 Task: Create in the project ZenithTech and in the Backlog issue 'Implement a new cloud-based solution for the native application. ' a child issue 'Code optimization for low-latency network I/O operations', and assign it to team member softage.1@softage.net.
Action: Mouse moved to (104, 203)
Screenshot: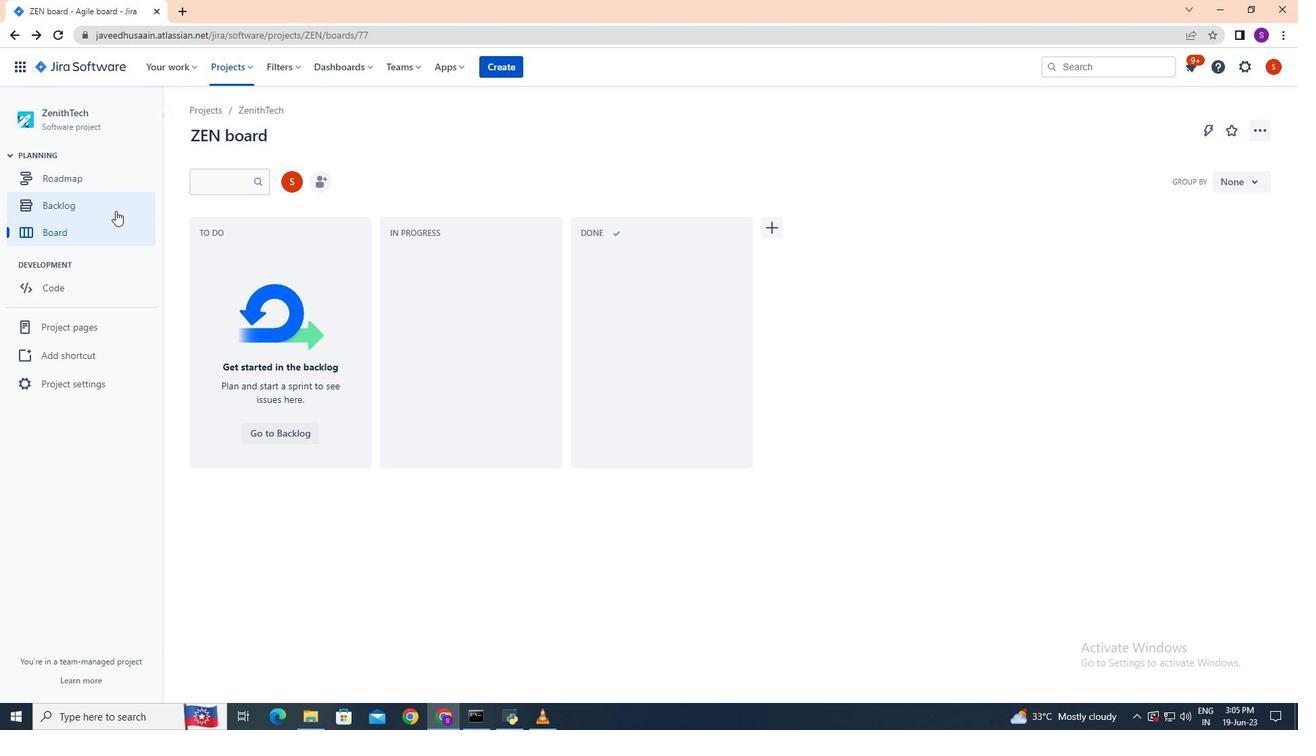 
Action: Mouse pressed left at (104, 203)
Screenshot: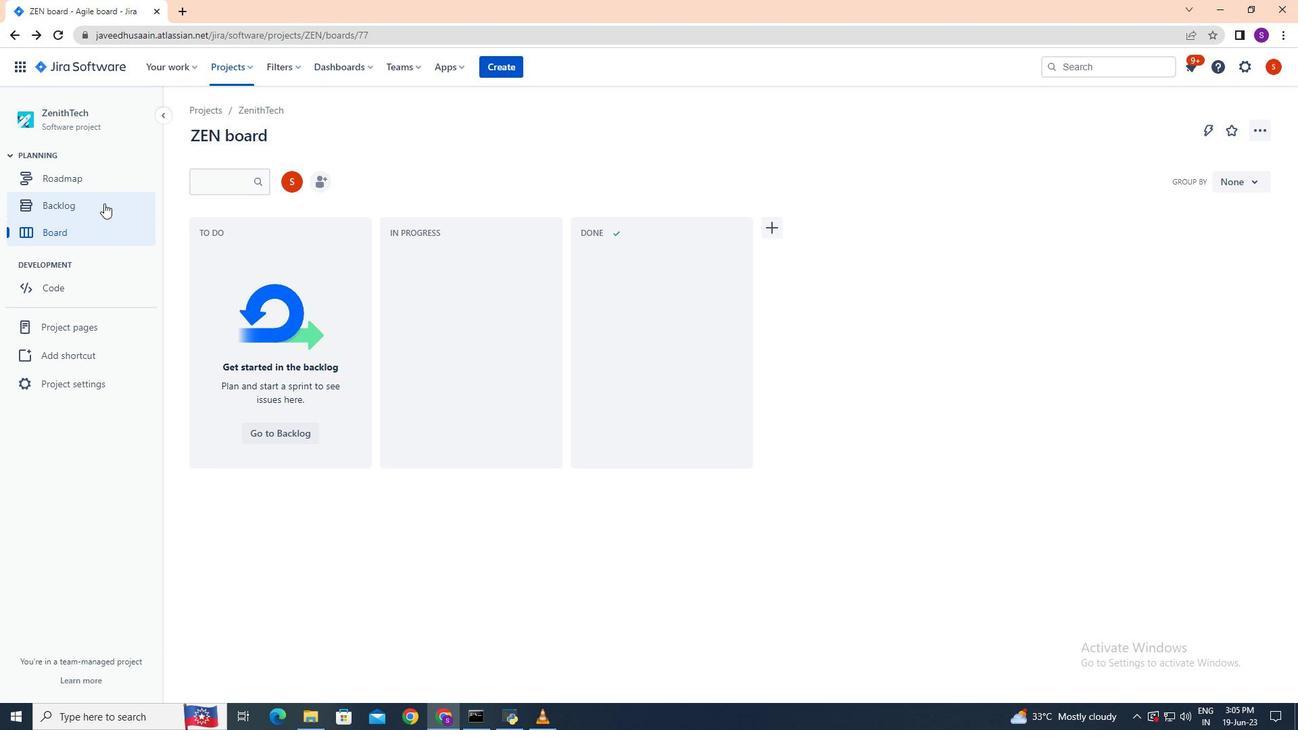 
Action: Mouse moved to (607, 387)
Screenshot: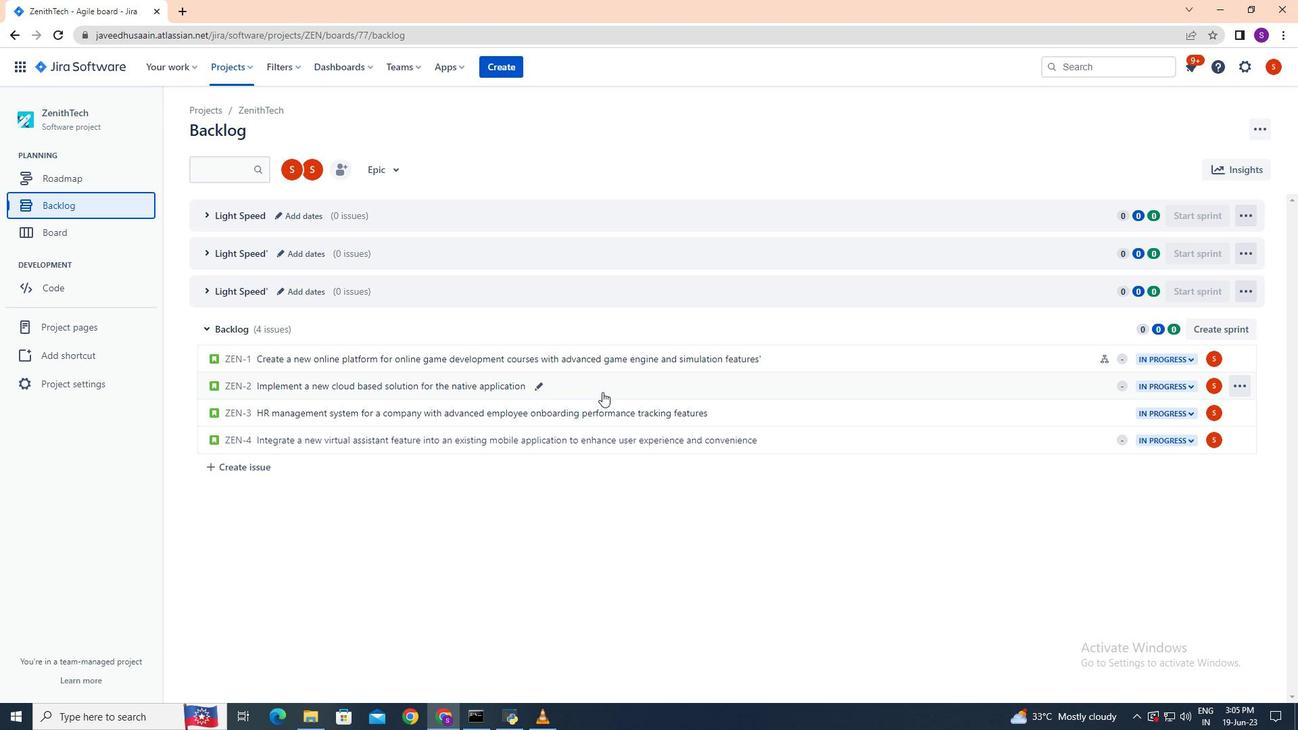 
Action: Mouse pressed left at (607, 387)
Screenshot: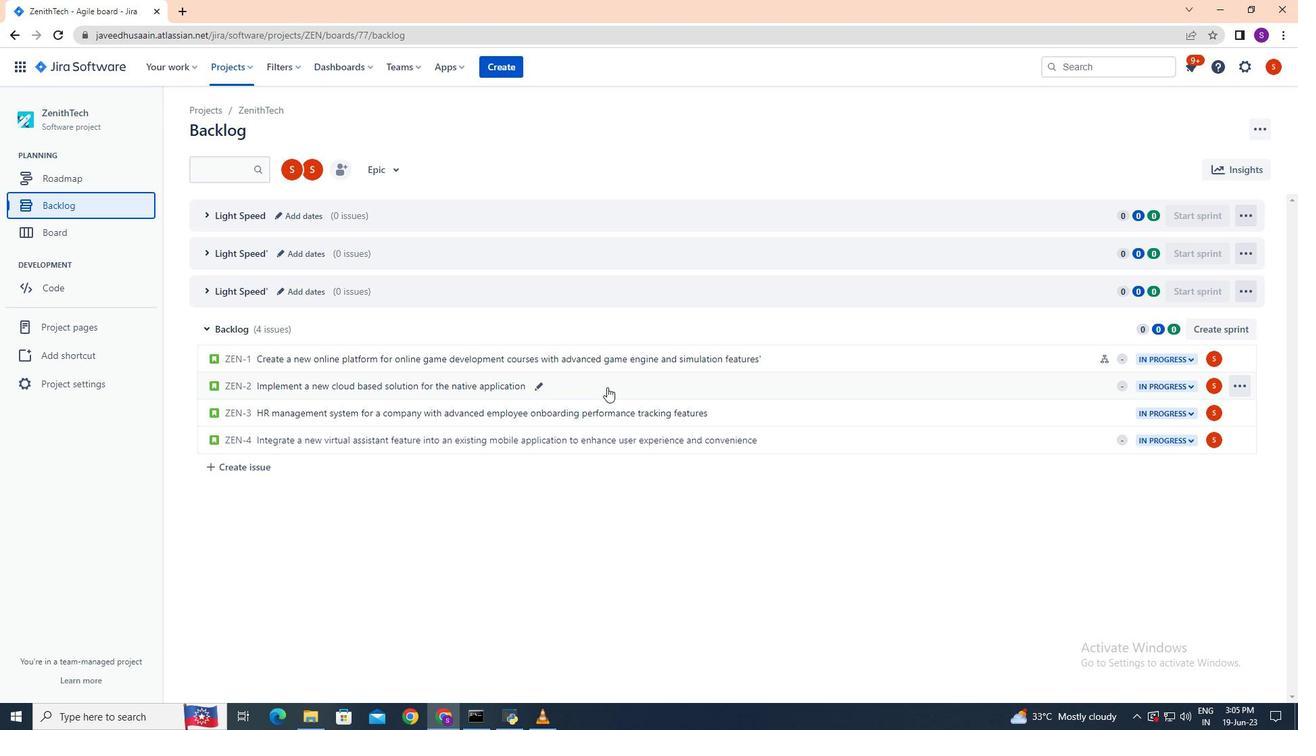 
Action: Mouse moved to (1053, 293)
Screenshot: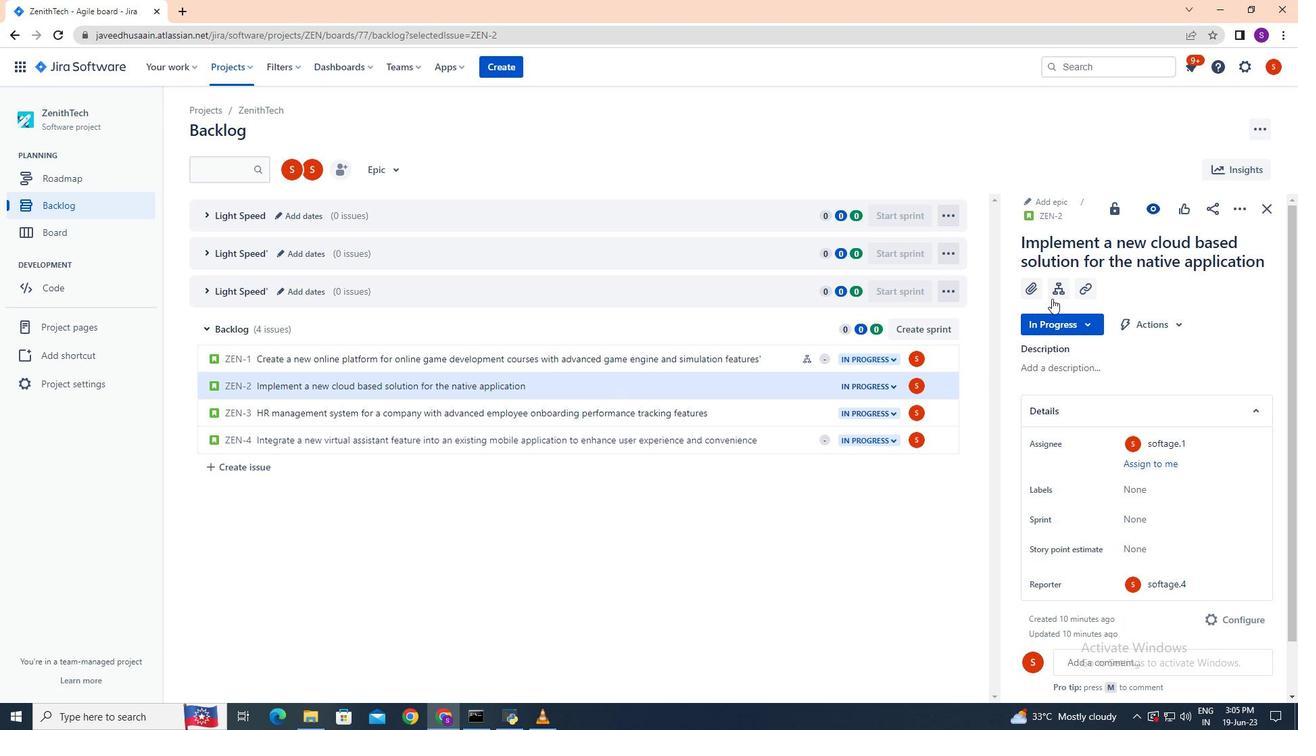 
Action: Mouse pressed left at (1053, 293)
Screenshot: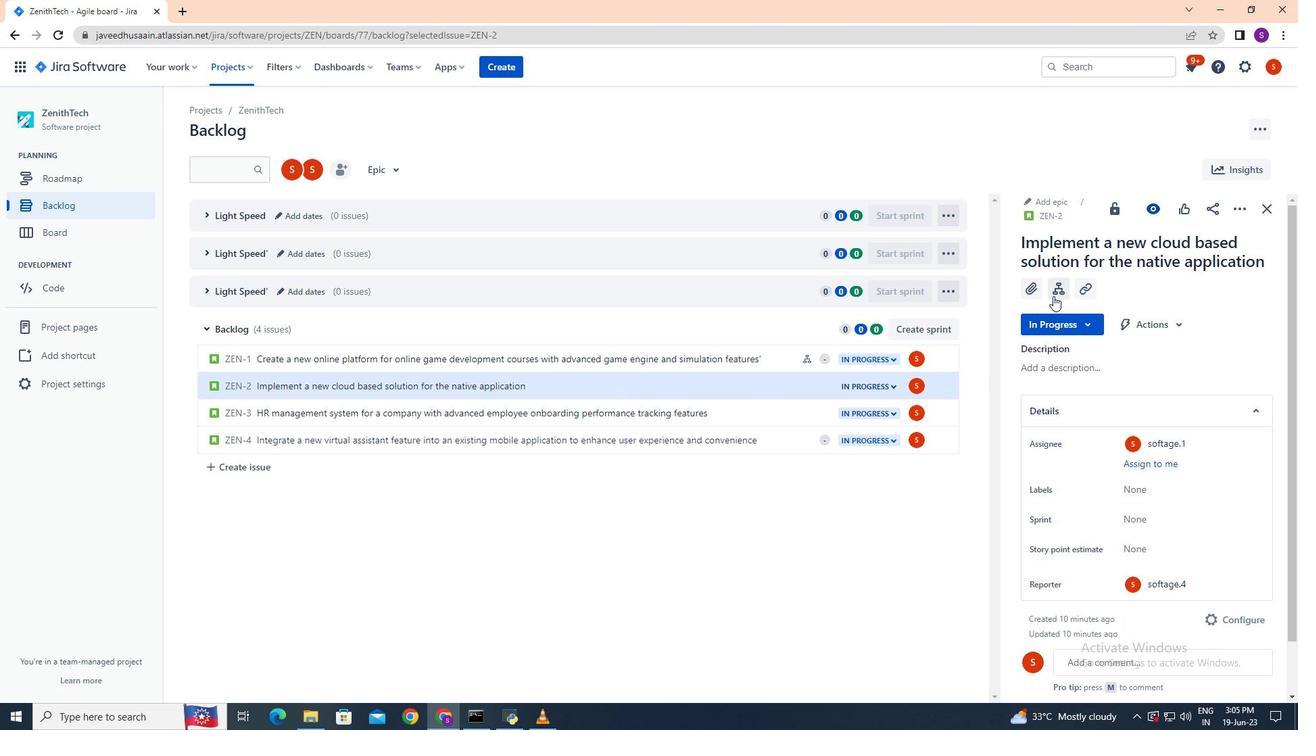 
Action: Mouse moved to (1057, 430)
Screenshot: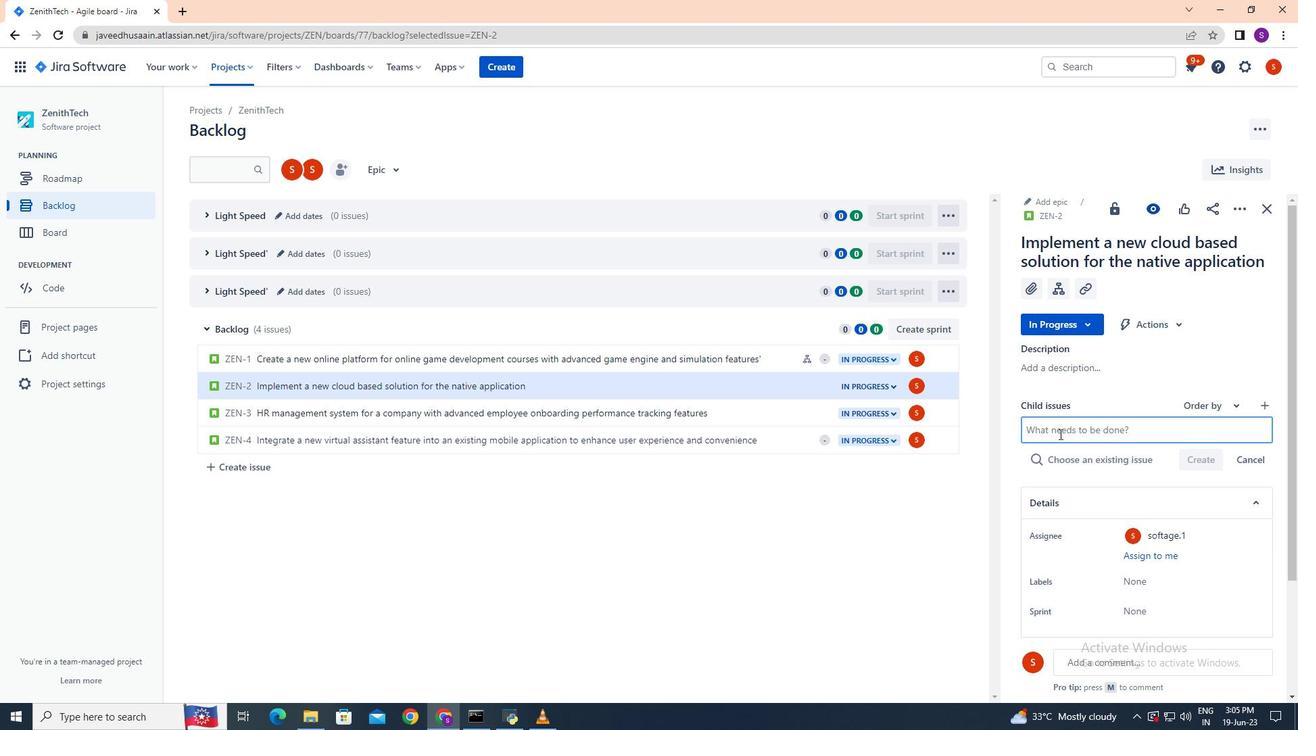 
Action: Mouse pressed left at (1057, 430)
Screenshot: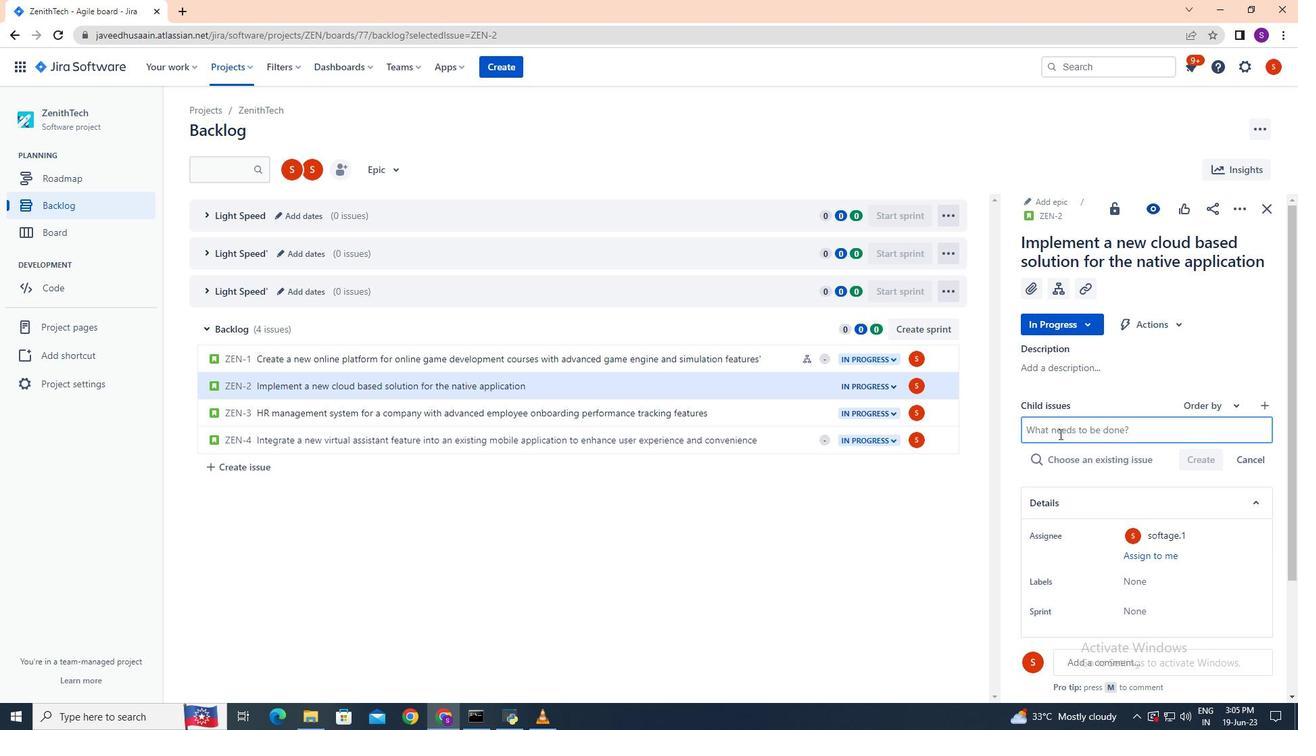 
Action: Mouse moved to (1042, 419)
Screenshot: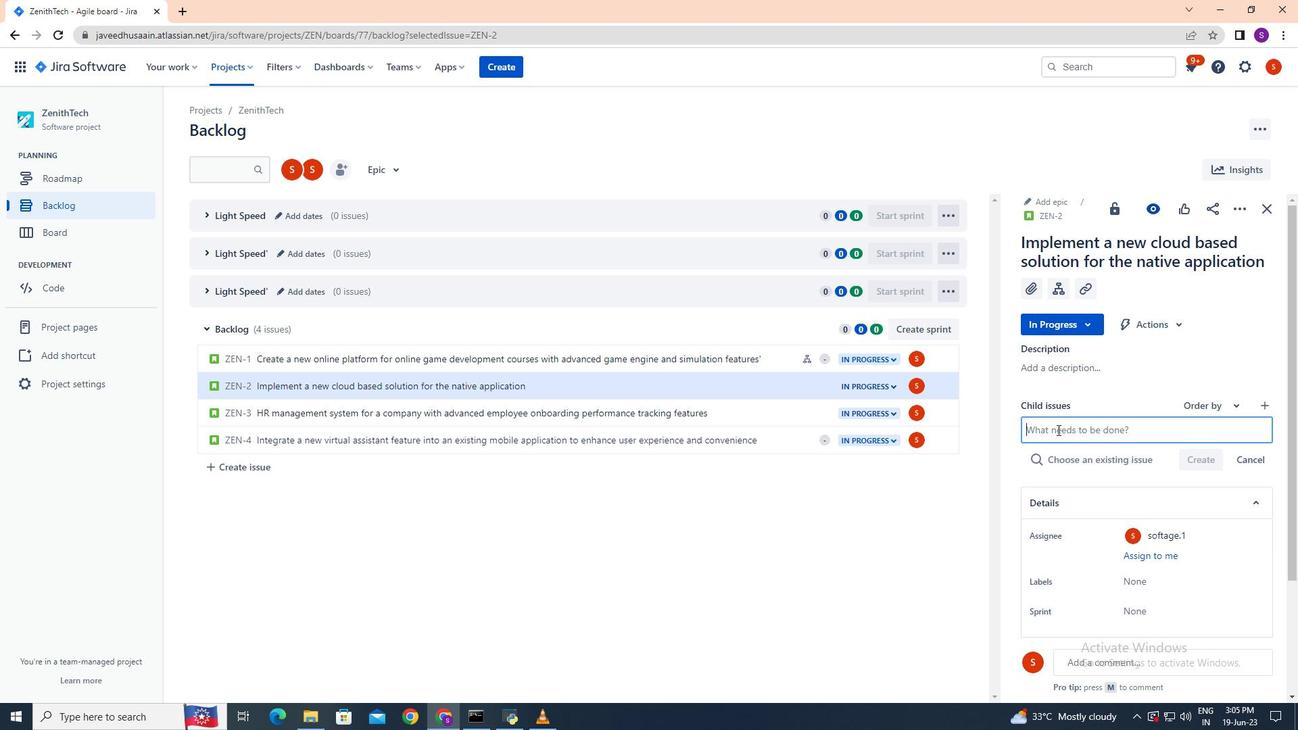 
Action: Key pressed <Key.shift><Key.shift><Key.shift><Key.shift><Key.shift><Key.shift><Key.shift><Key.shift><Key.shift><Key.shift><Key.shift>Code
Screenshot: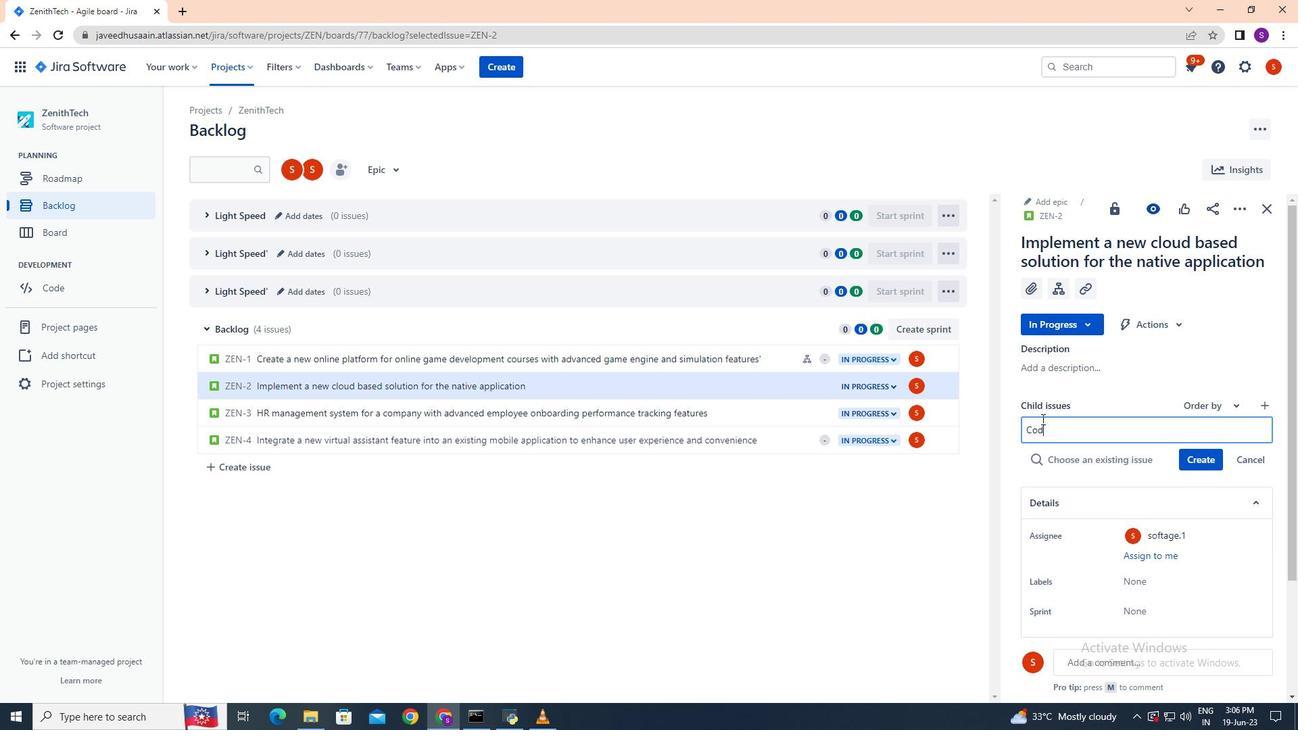 
Action: Mouse moved to (1041, 419)
Screenshot: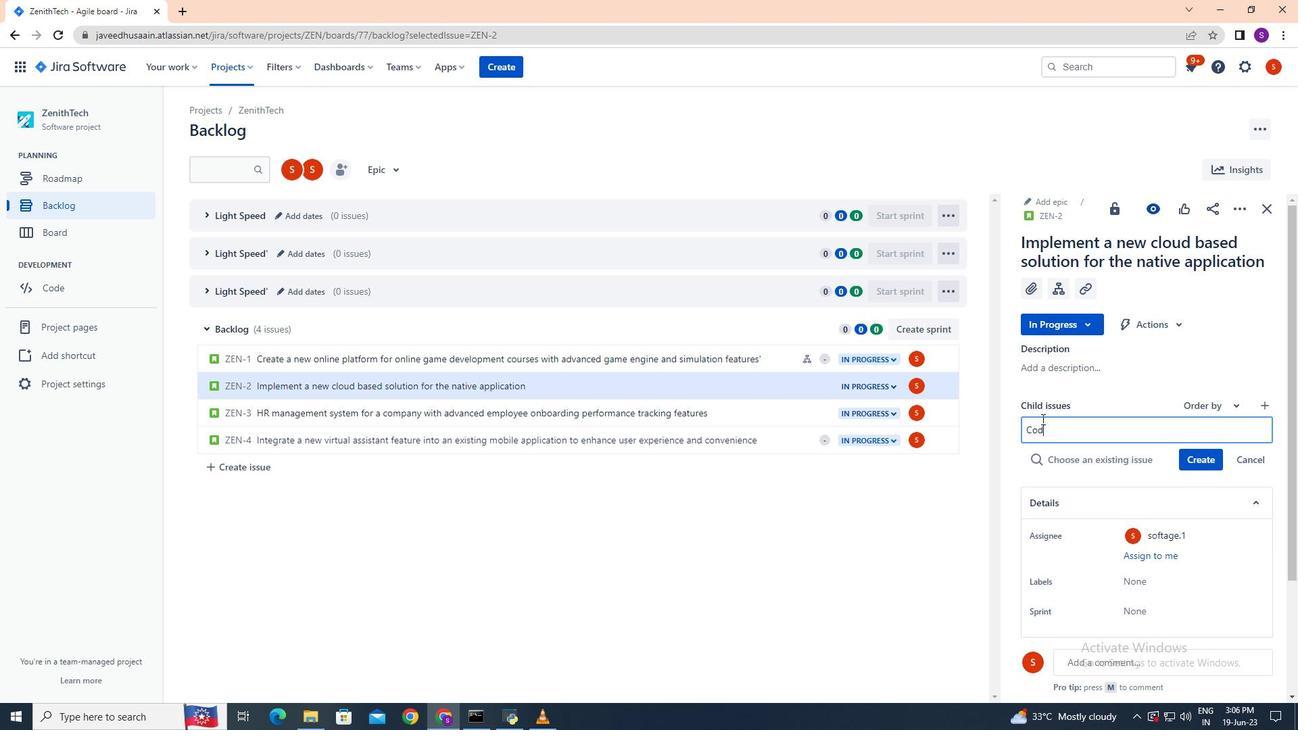 
Action: Key pressed <Key.space>optimization<Key.space>for<Key.space>low<Key.space>latency<Key.space>network<Key.space><Key.shift>I/<Key.shift><Key.shift><Key.shift><Key.shift><Key.shift><Key.shift><Key.shift><Key.shift><Key.shift><Key.shift><Key.shift><Key.shift><Key.shift><Key.shift><Key.shift><Key.shift><Key.shift><Key.shift><Key.shift><Key.shift><Key.shift><Key.shift><Key.shift><Key.shift><Key.shift><Key.shift><Key.shift>O<Key.space>operations'
Screenshot: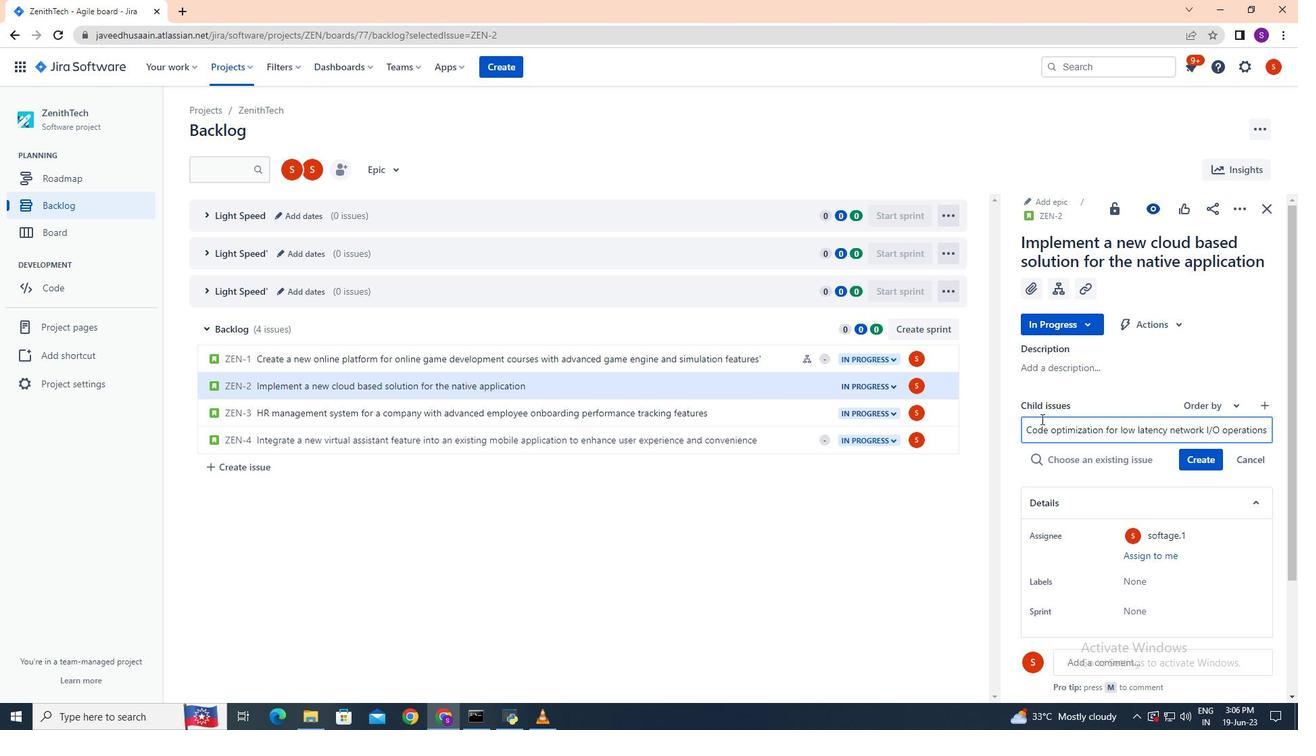 
Action: Mouse moved to (1207, 461)
Screenshot: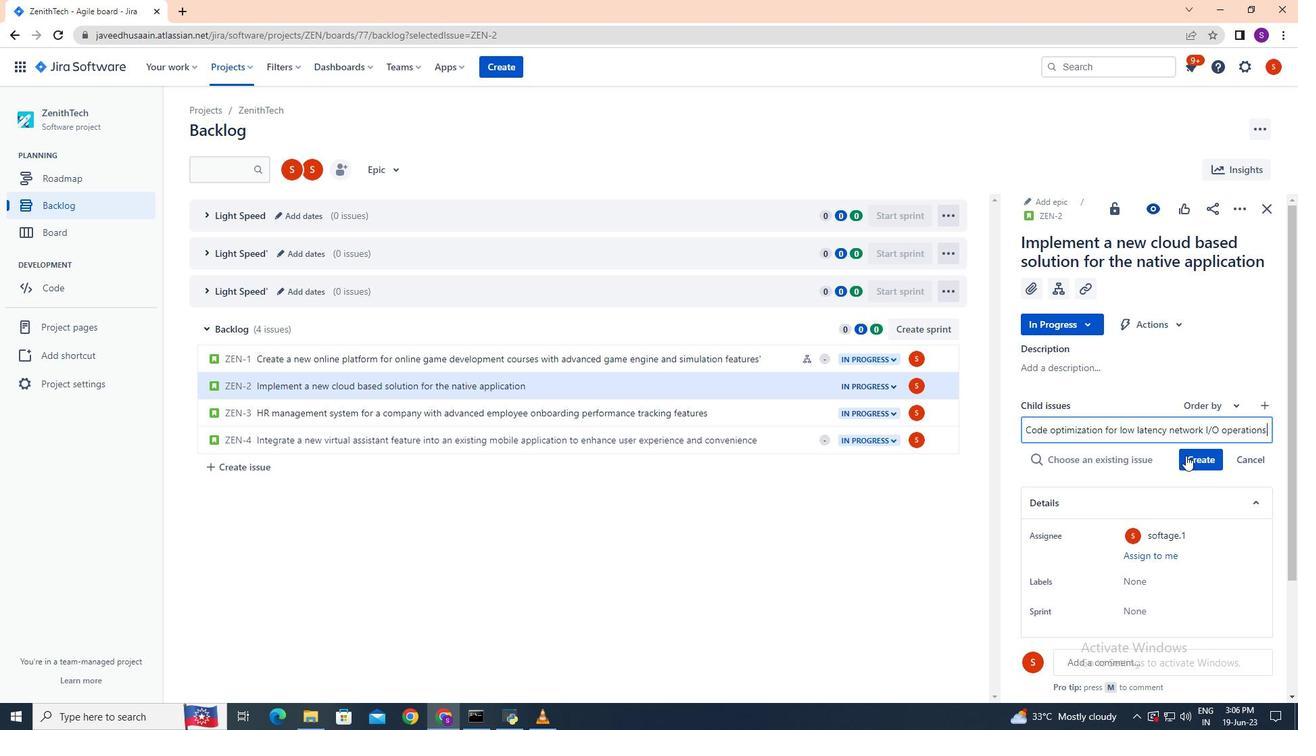 
Action: Mouse pressed left at (1207, 461)
Screenshot: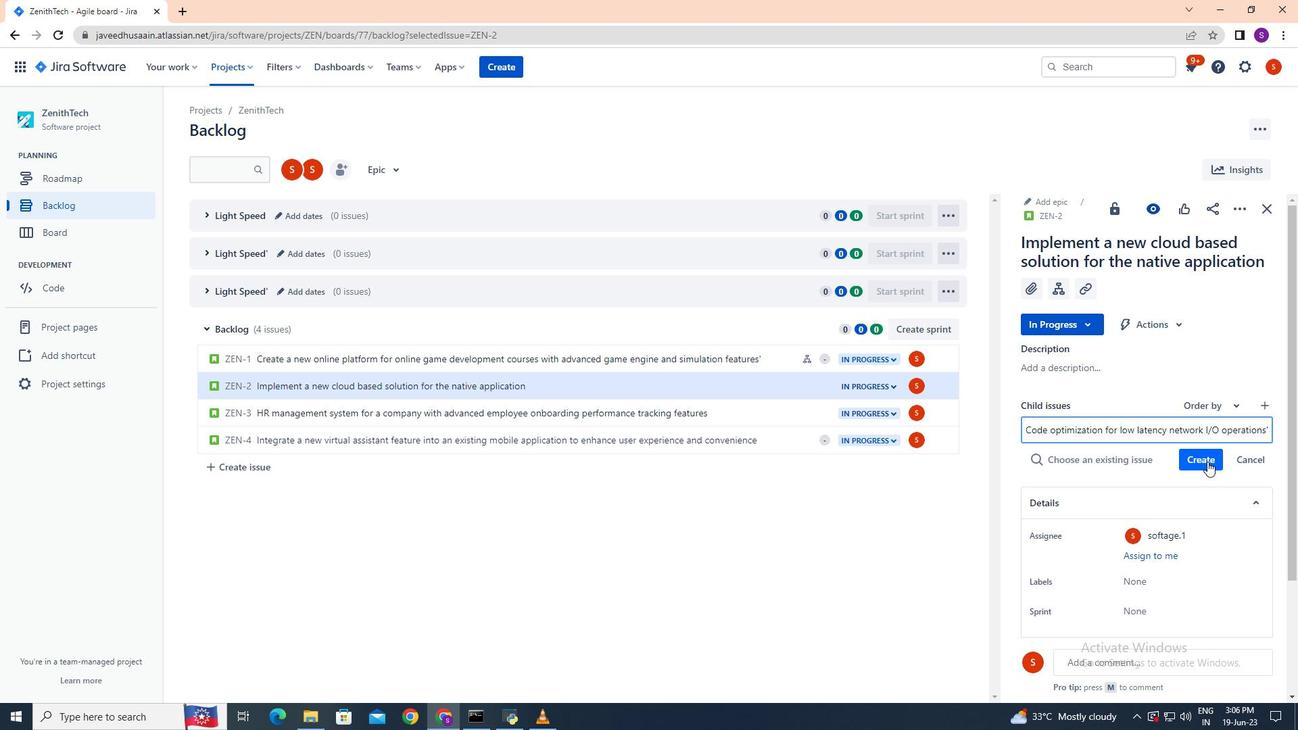 
Action: Mouse moved to (1214, 434)
Screenshot: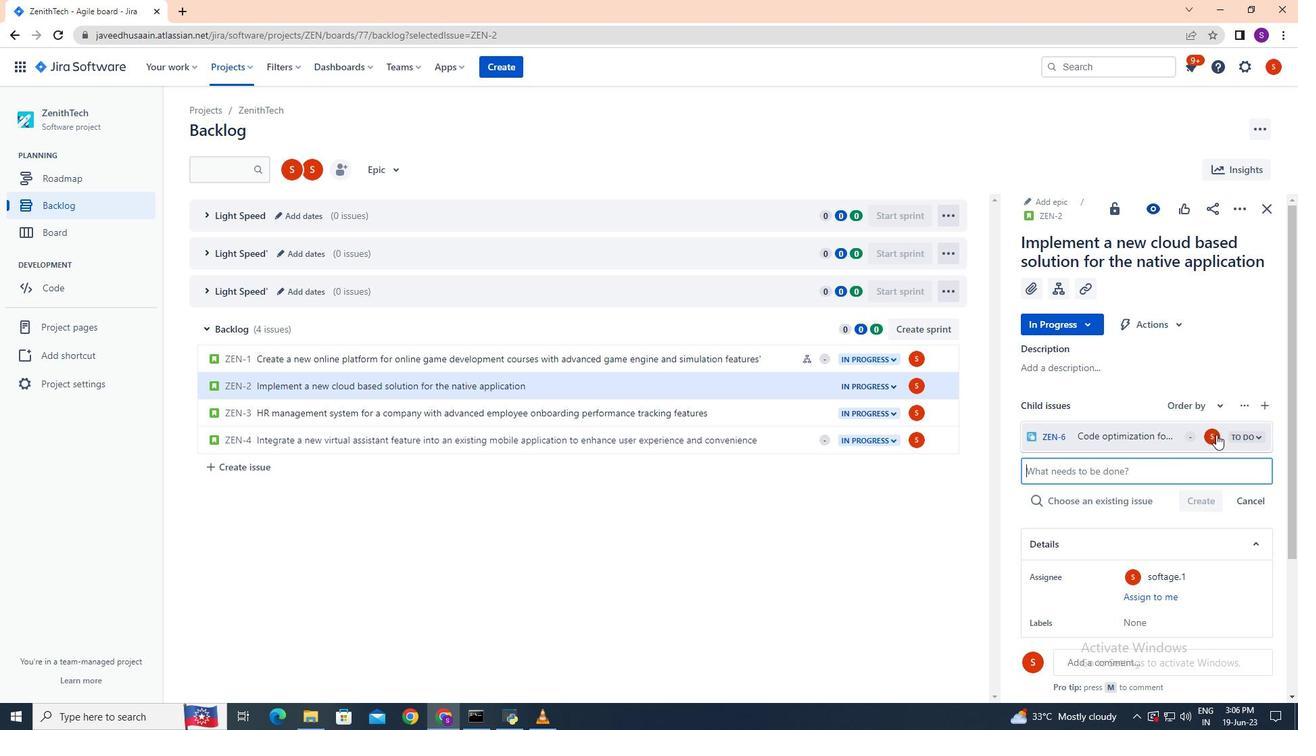 
Action: Mouse pressed left at (1214, 434)
Screenshot: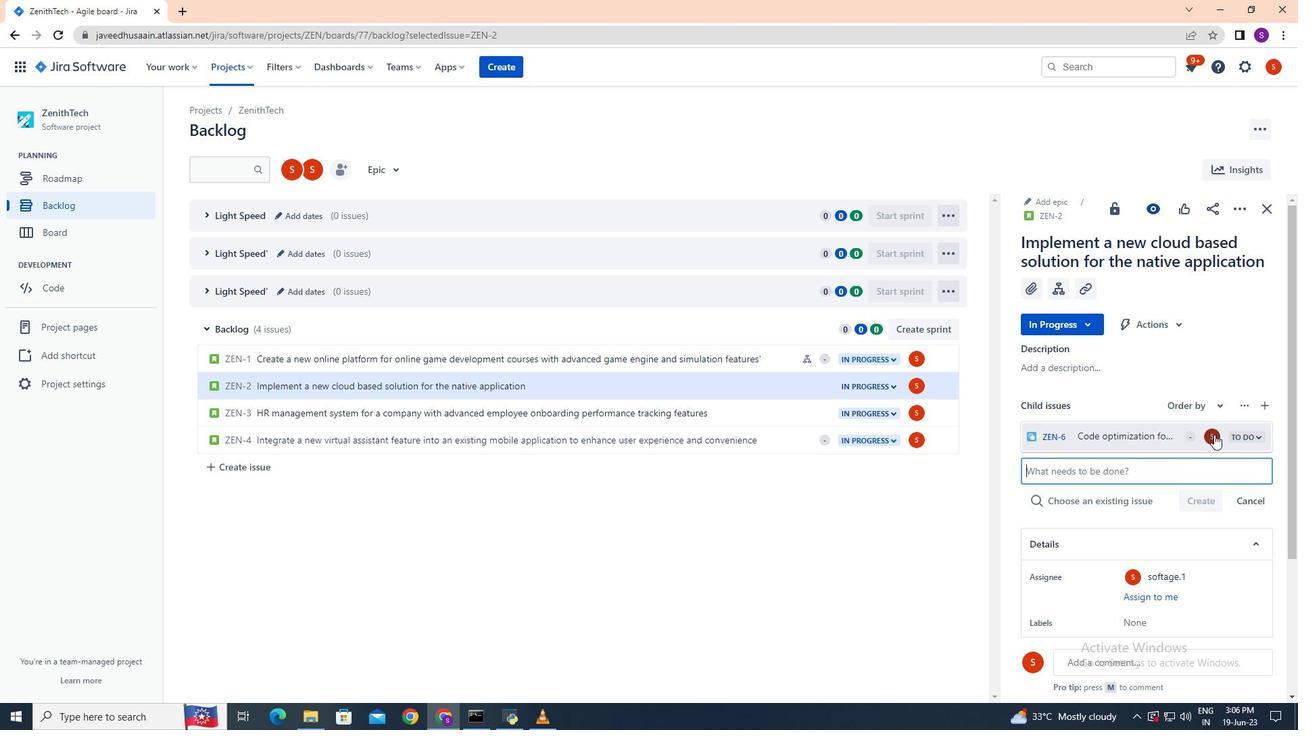
Action: Mouse moved to (1210, 434)
Screenshot: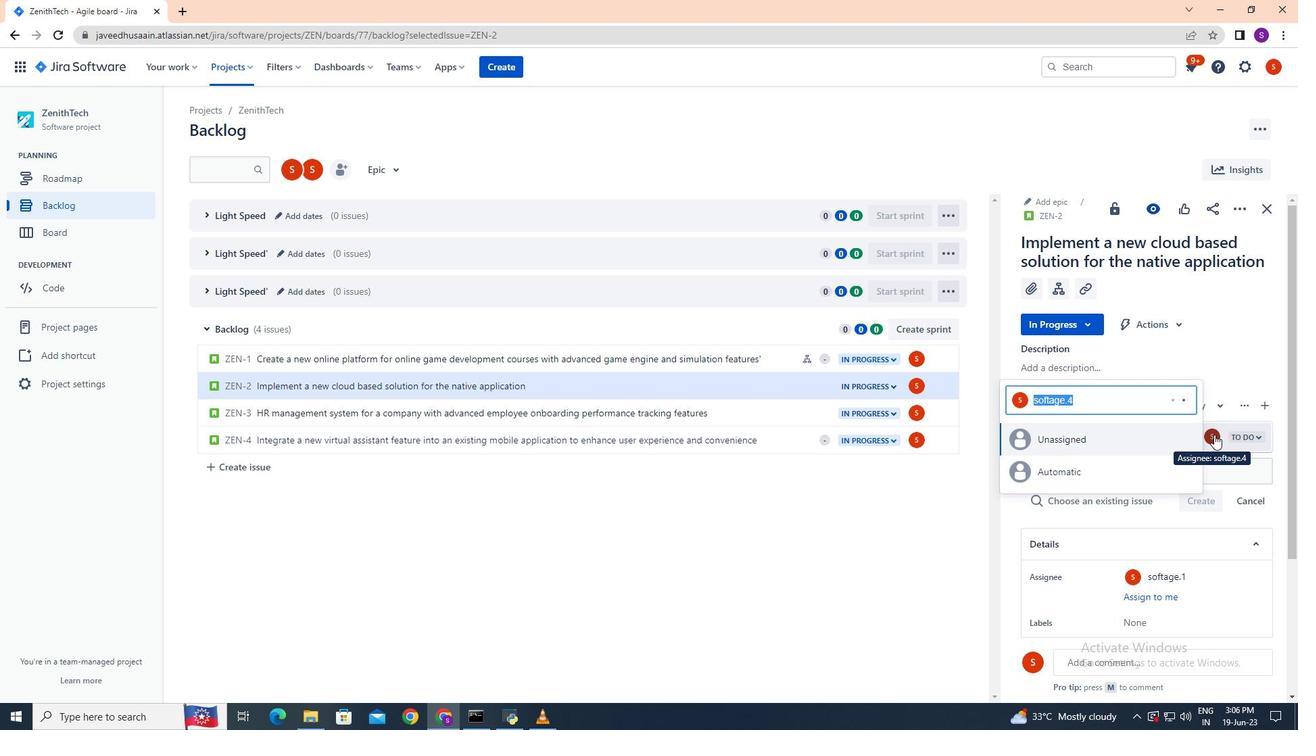 
Action: Key pressed softage.<Key.shift>!<Key.backspace>1<Key.shift>@softage.nety
Screenshot: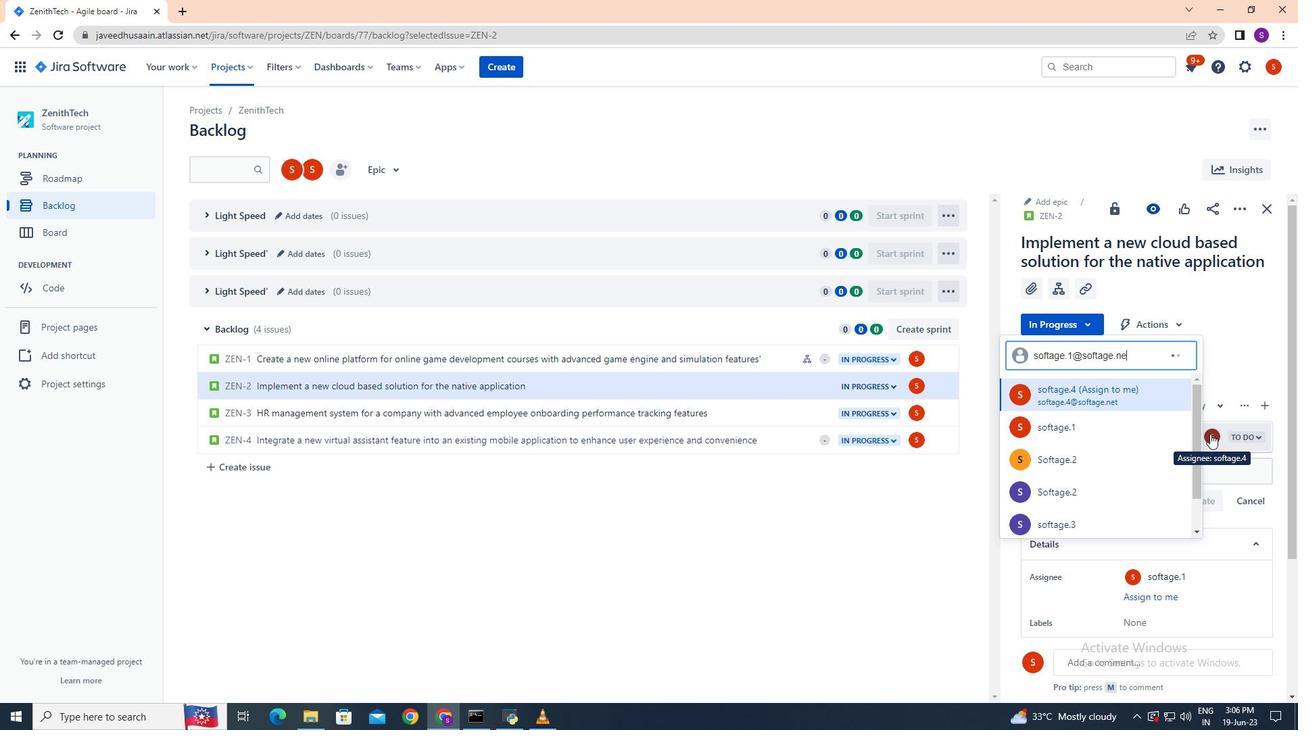 
Action: Mouse moved to (1125, 378)
Screenshot: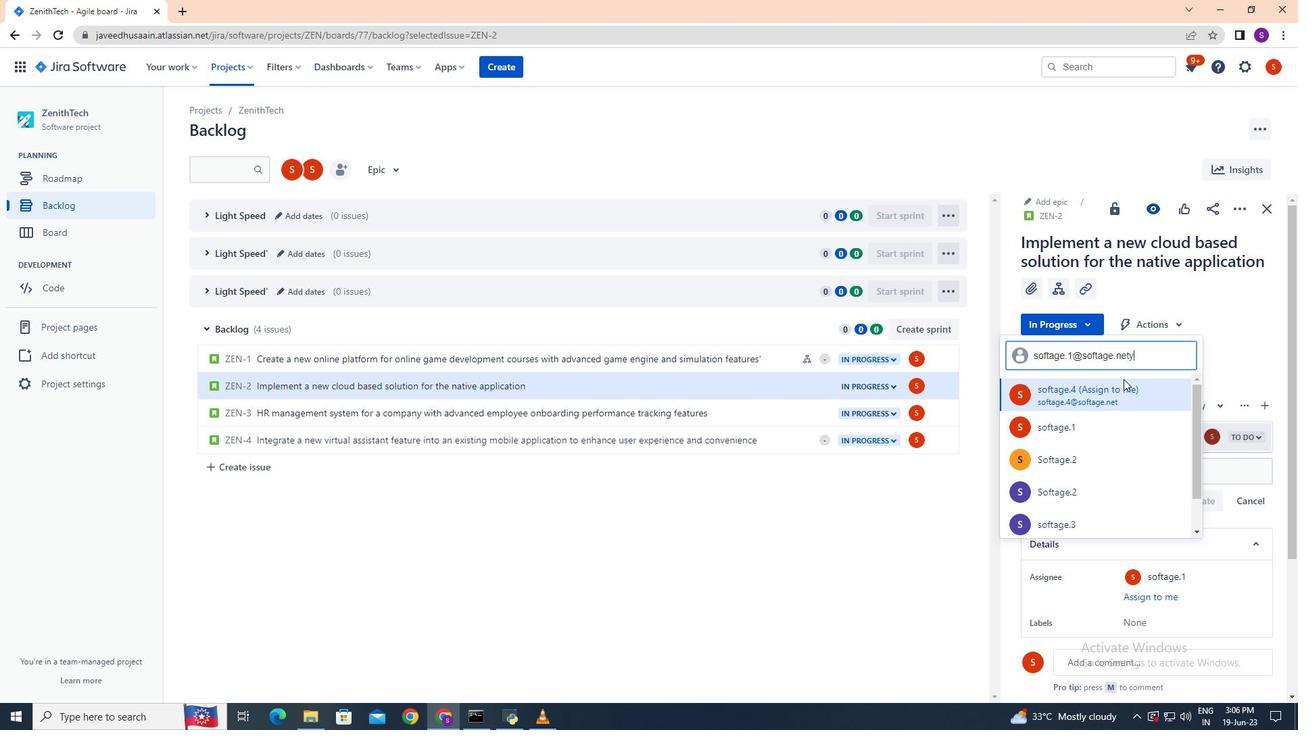 
Action: Key pressed <Key.backspace>
Screenshot: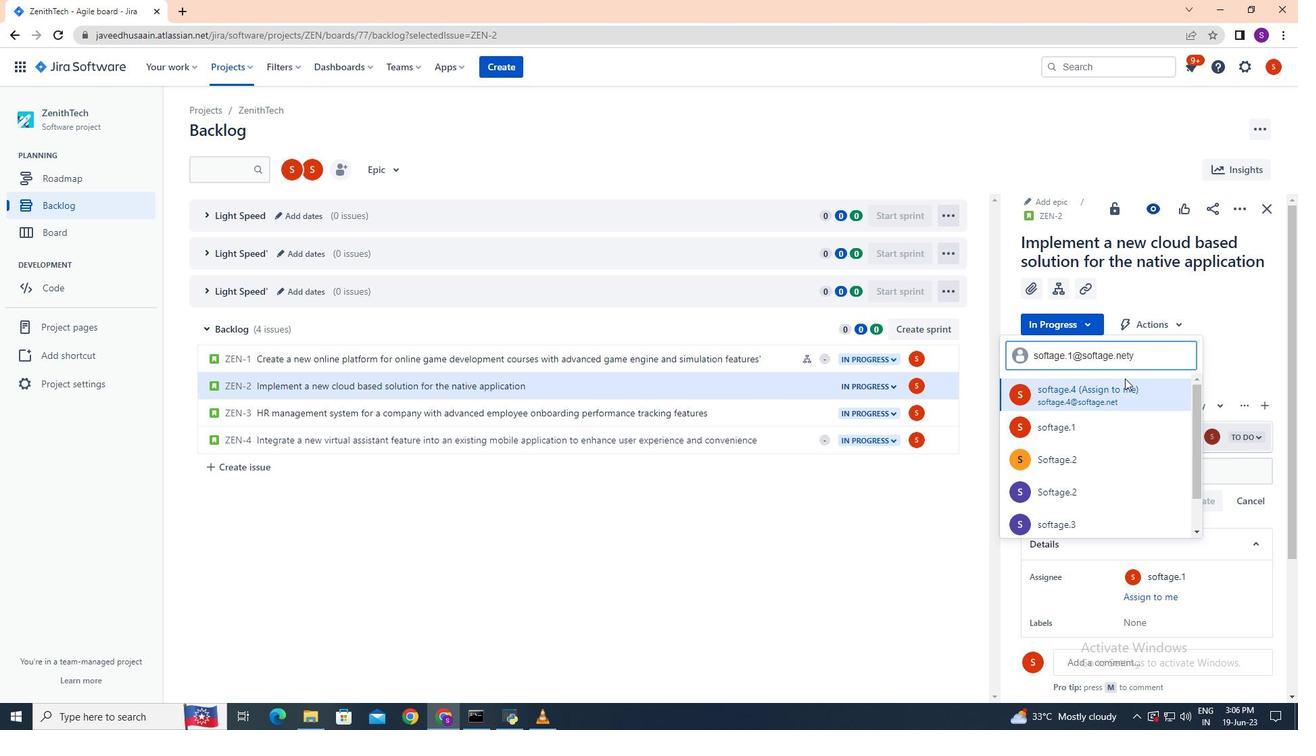 
Action: Mouse moved to (1108, 436)
Screenshot: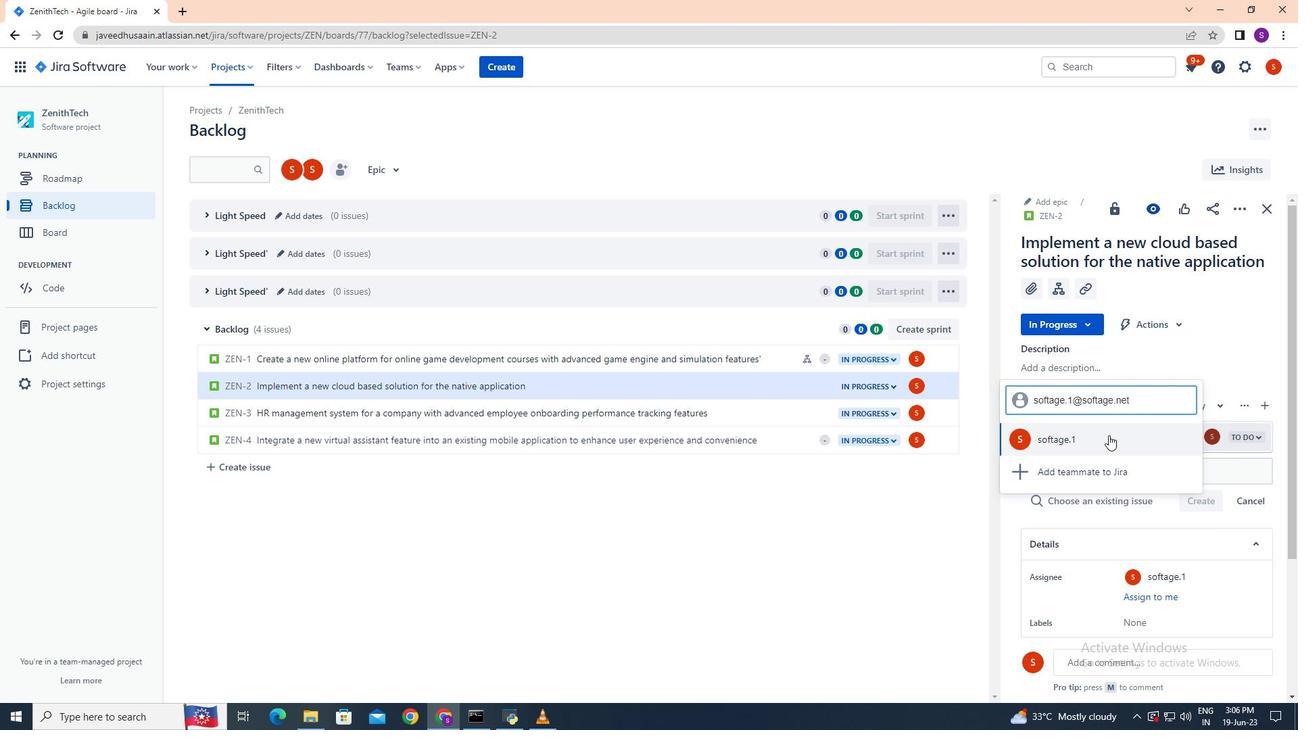 
Action: Mouse pressed left at (1108, 436)
Screenshot: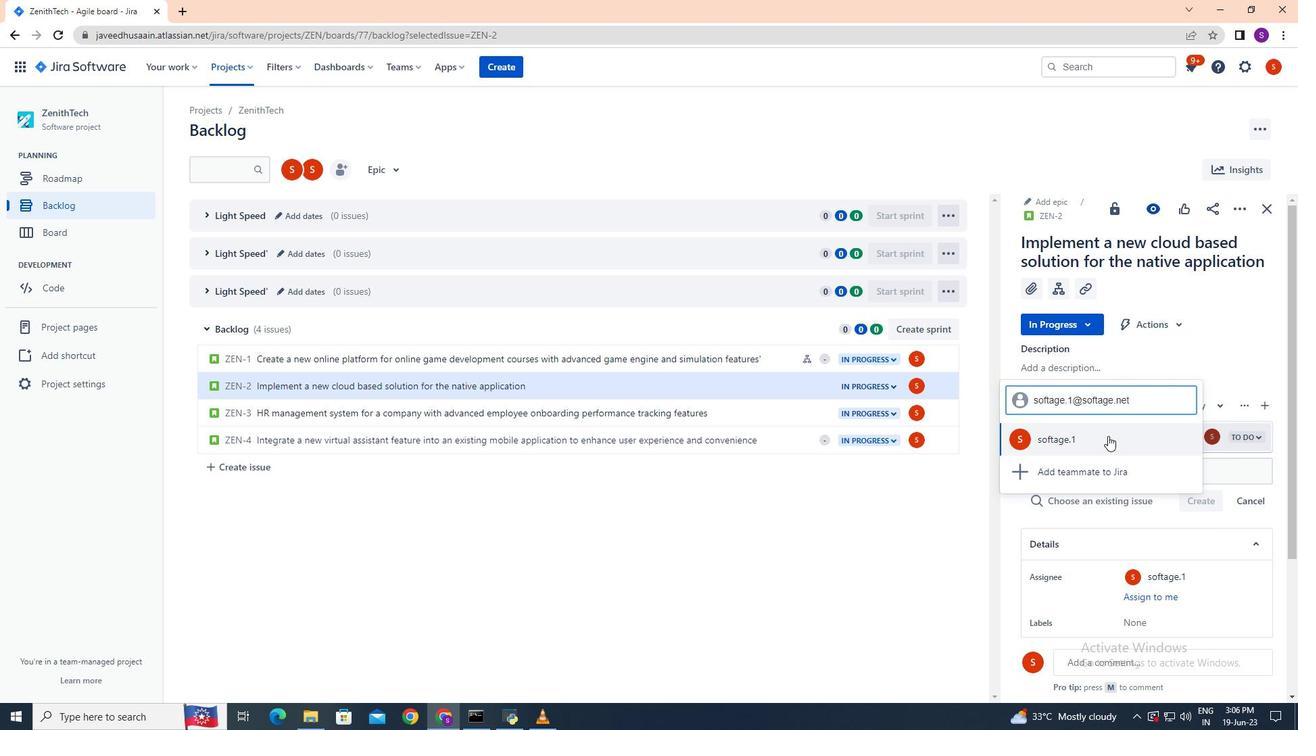 
Action: Mouse moved to (1097, 431)
Screenshot: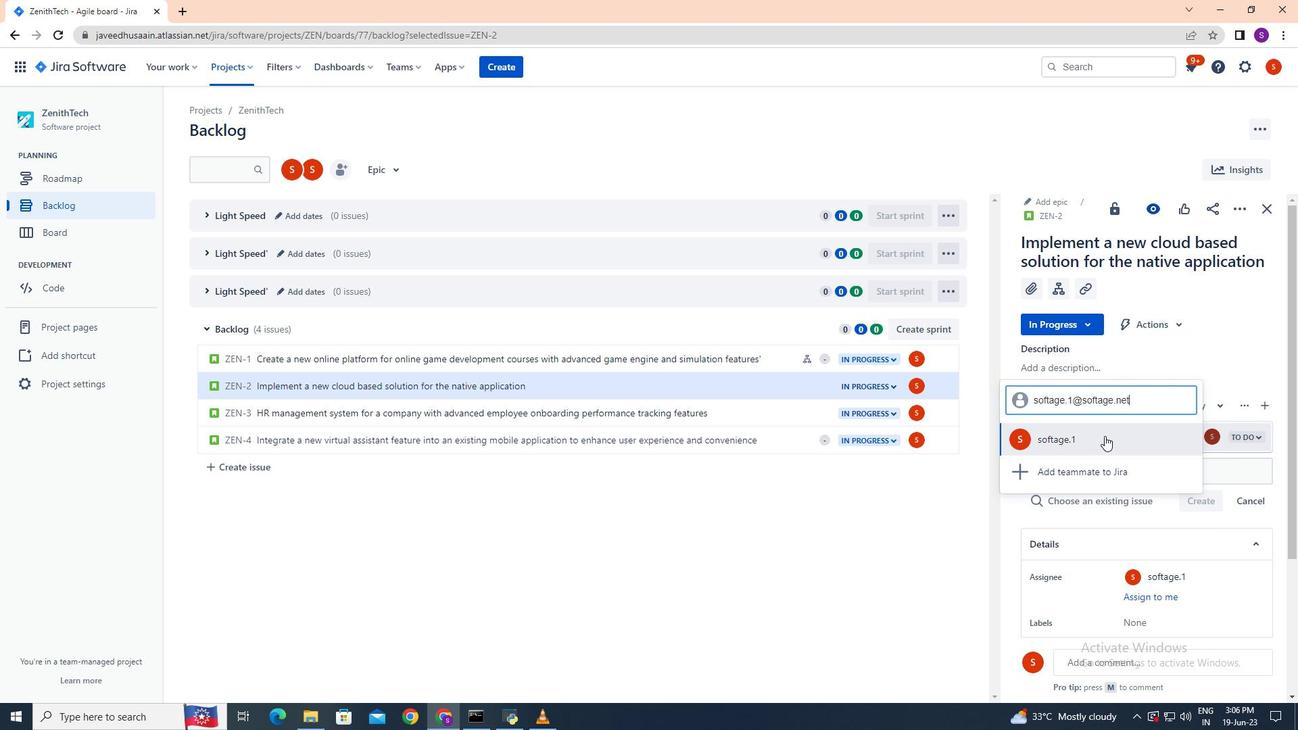 
